 Task: Create a rule when a comment starting with text is posted to a card by me .
Action: Mouse moved to (943, 92)
Screenshot: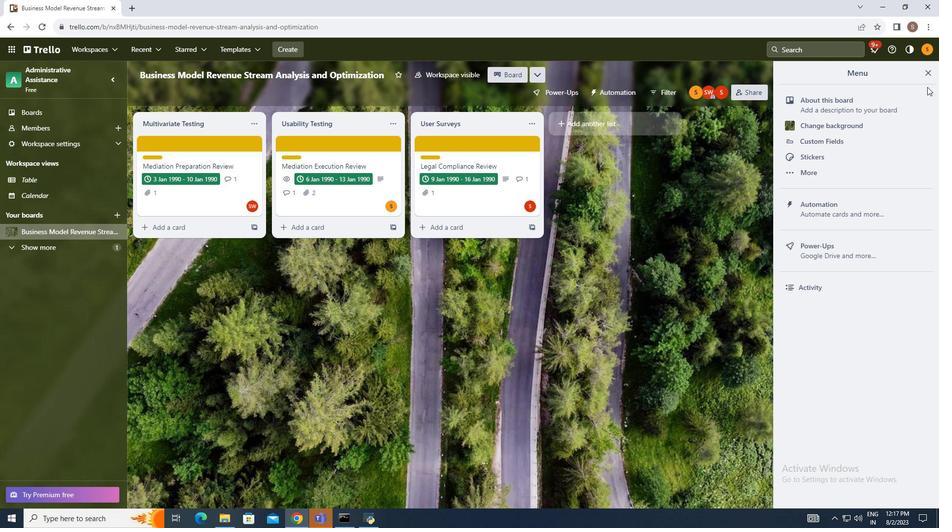 
Action: Mouse pressed left at (943, 92)
Screenshot: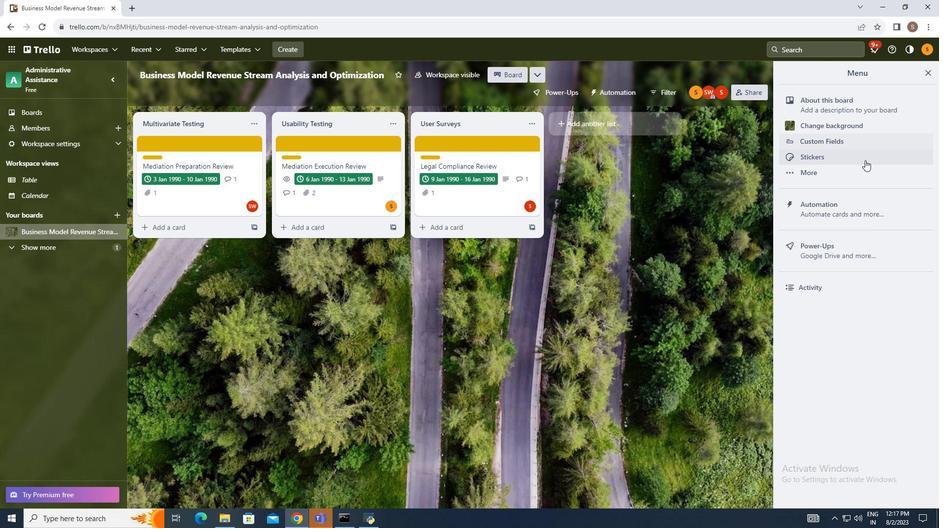 
Action: Mouse moved to (857, 215)
Screenshot: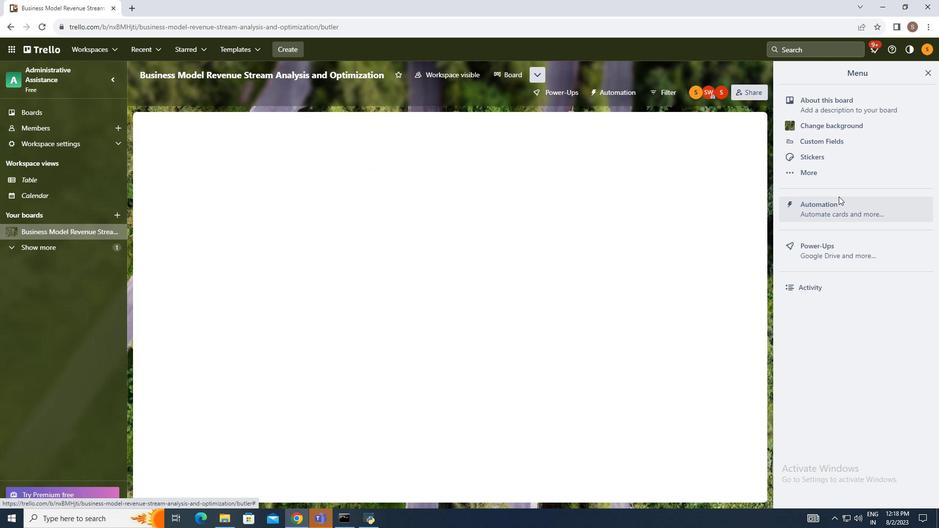 
Action: Mouse pressed left at (857, 215)
Screenshot: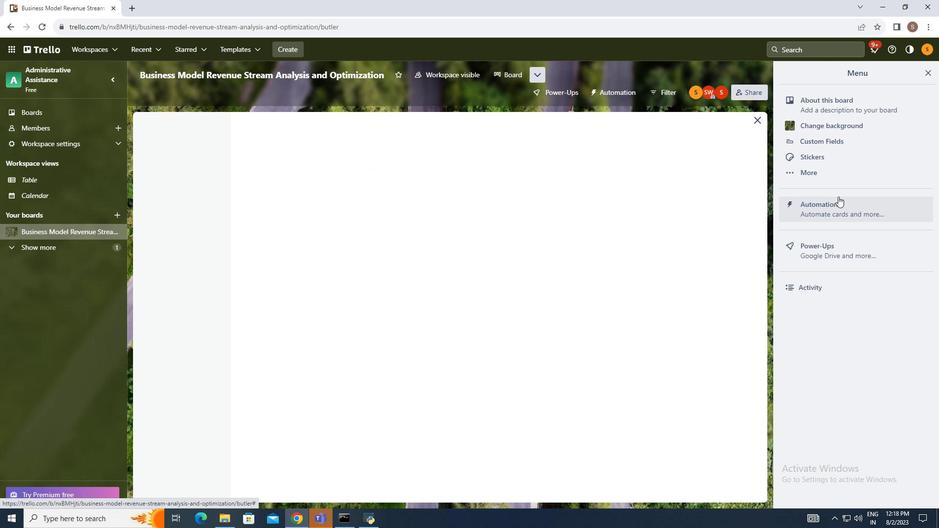 
Action: Mouse moved to (193, 194)
Screenshot: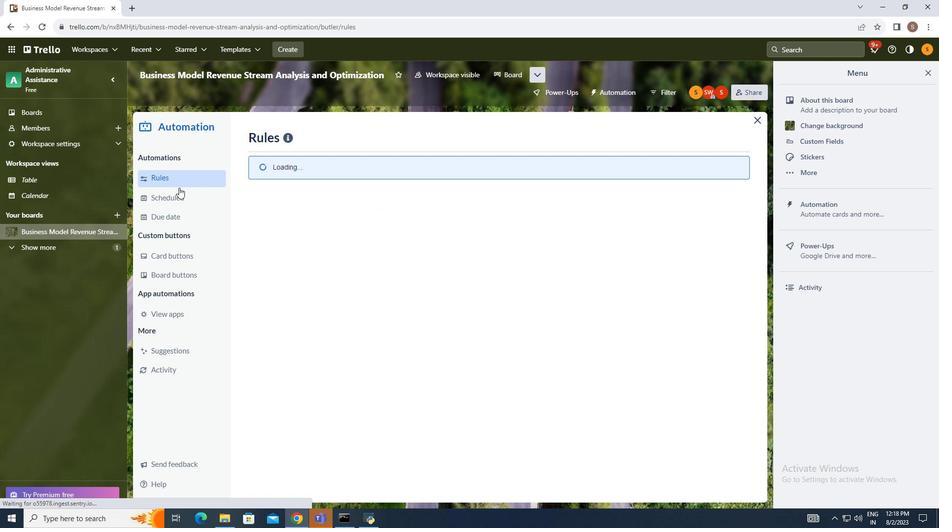
Action: Mouse pressed left at (193, 194)
Screenshot: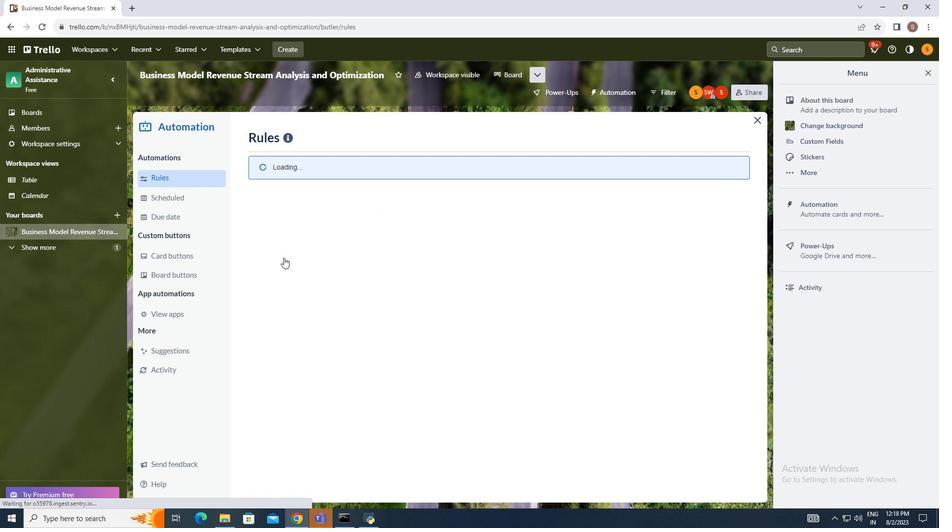 
Action: Mouse moved to (689, 158)
Screenshot: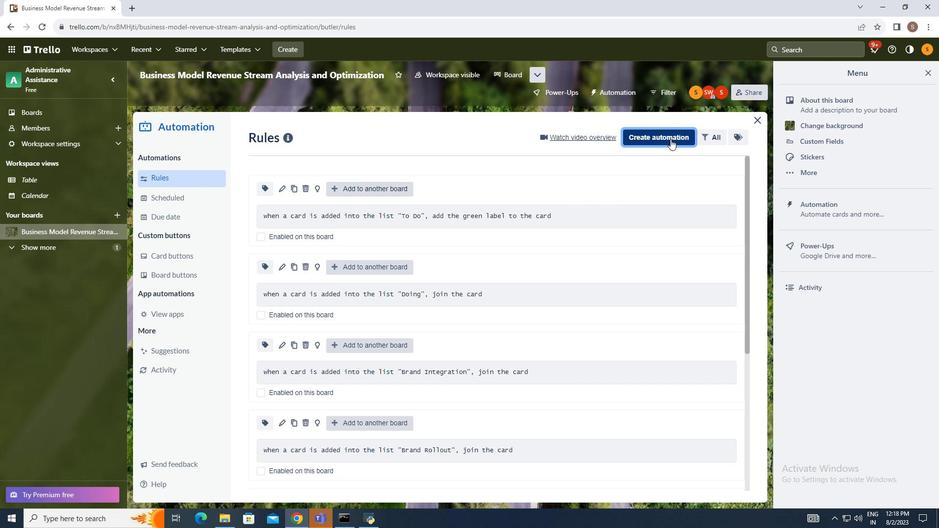 
Action: Mouse pressed left at (689, 158)
Screenshot: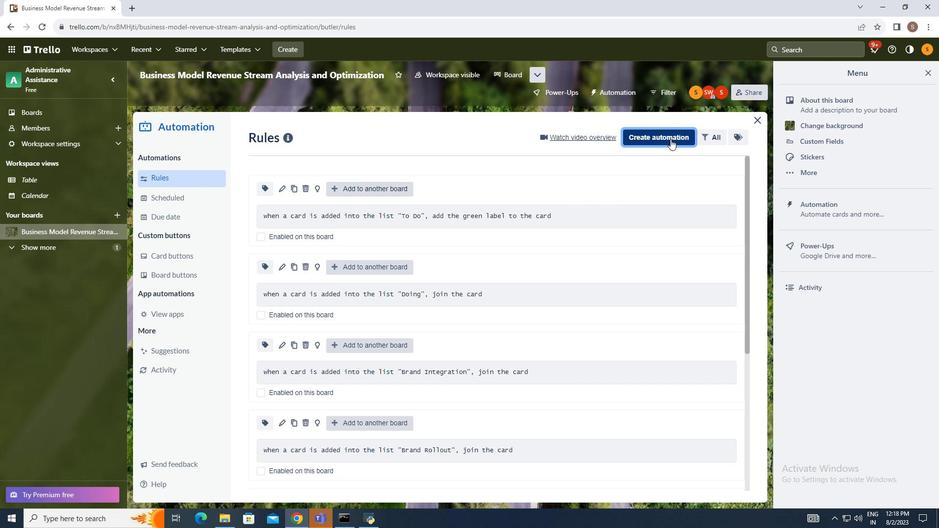 
Action: Mouse moved to (514, 248)
Screenshot: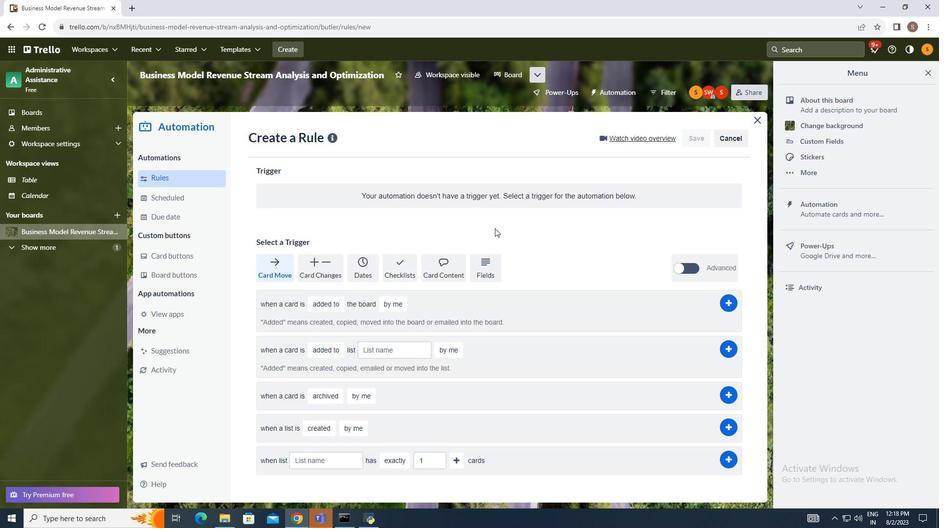 
Action: Mouse pressed left at (514, 248)
Screenshot: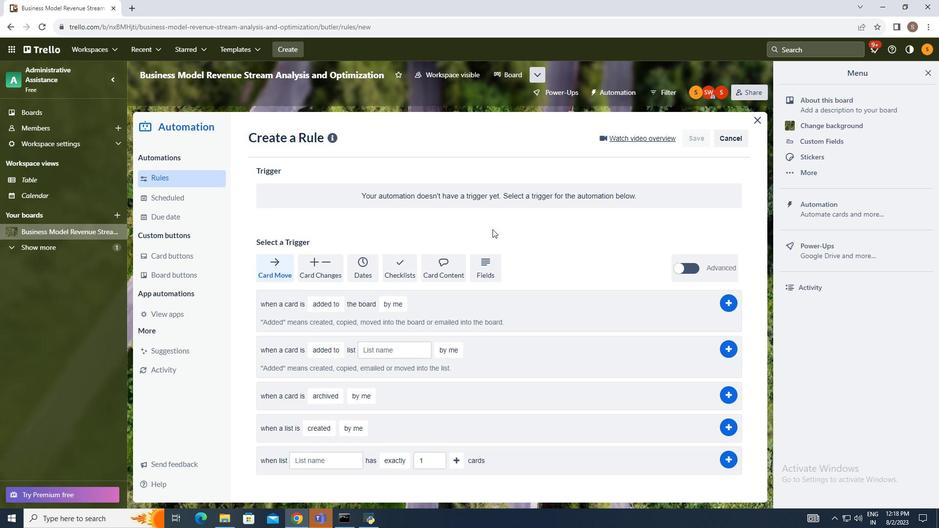 
Action: Mouse moved to (457, 283)
Screenshot: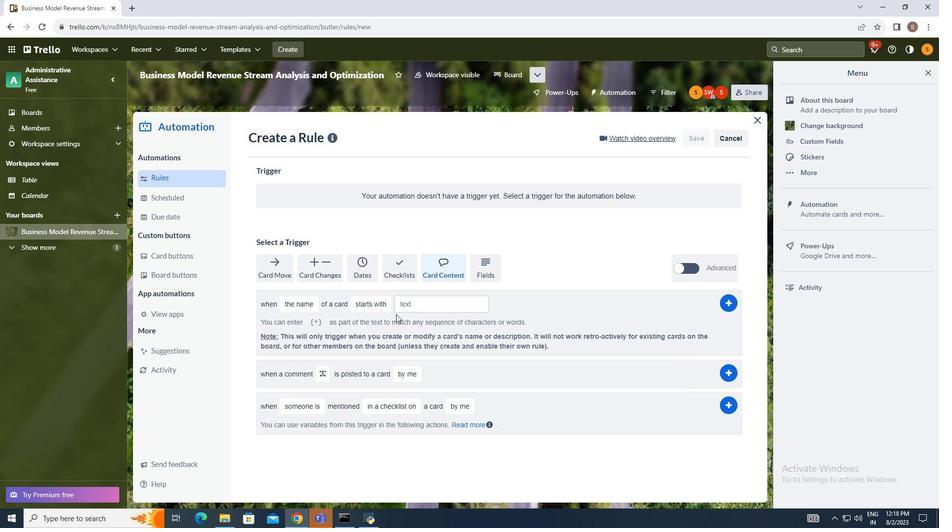 
Action: Mouse pressed left at (457, 283)
Screenshot: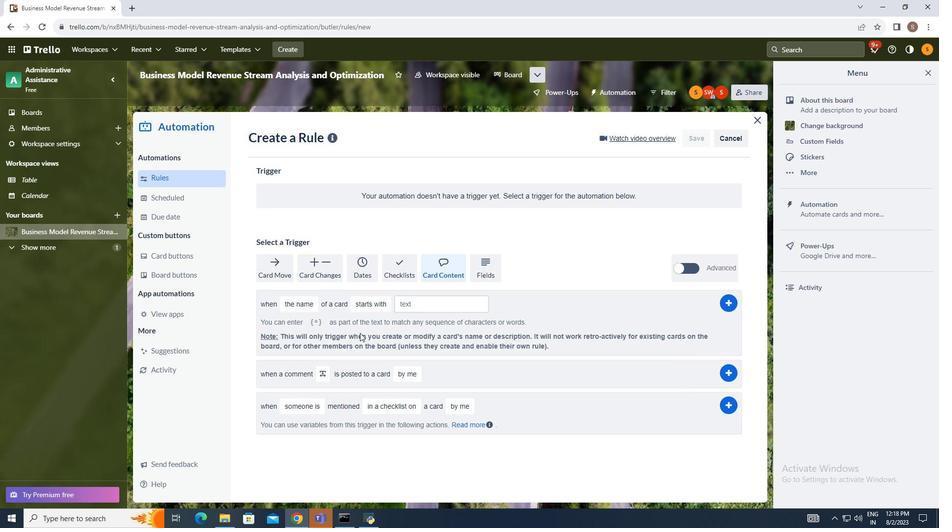 
Action: Mouse moved to (335, 393)
Screenshot: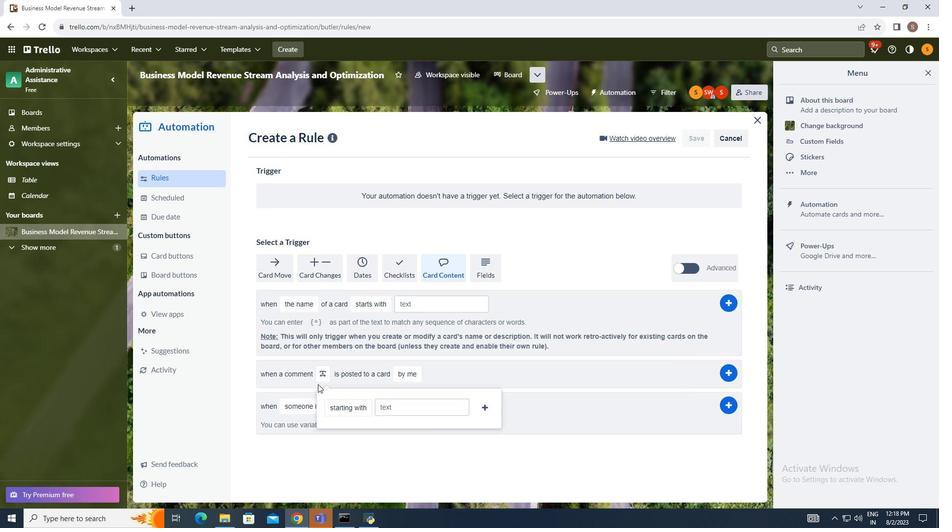 
Action: Mouse pressed left at (335, 393)
Screenshot: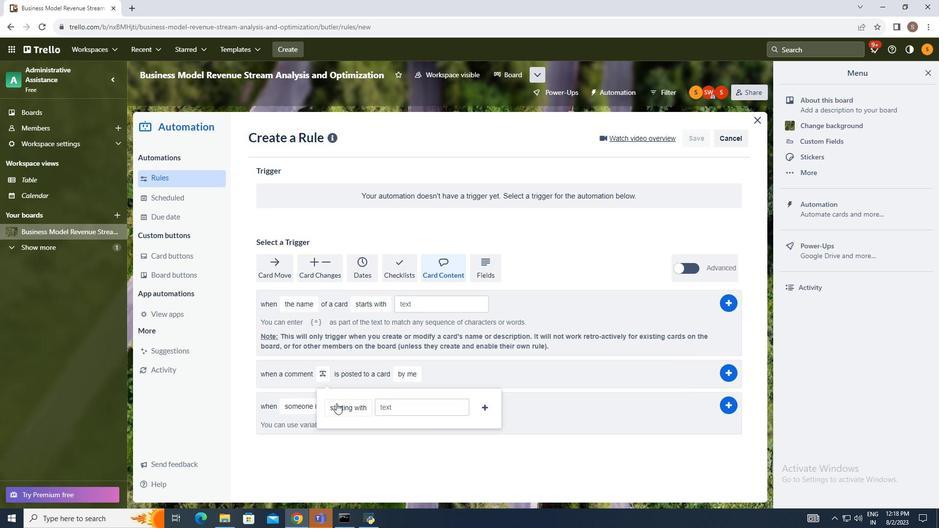 
Action: Mouse moved to (362, 422)
Screenshot: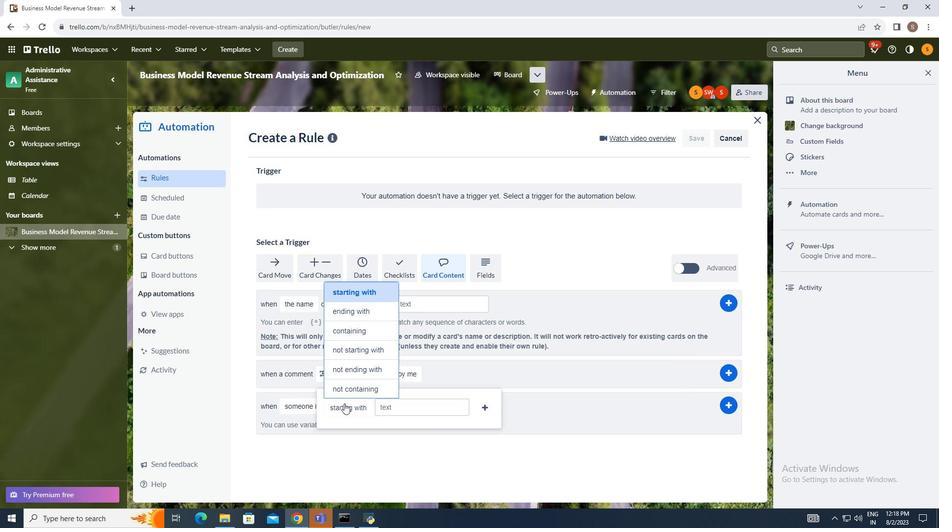 
Action: Mouse pressed left at (362, 422)
Screenshot: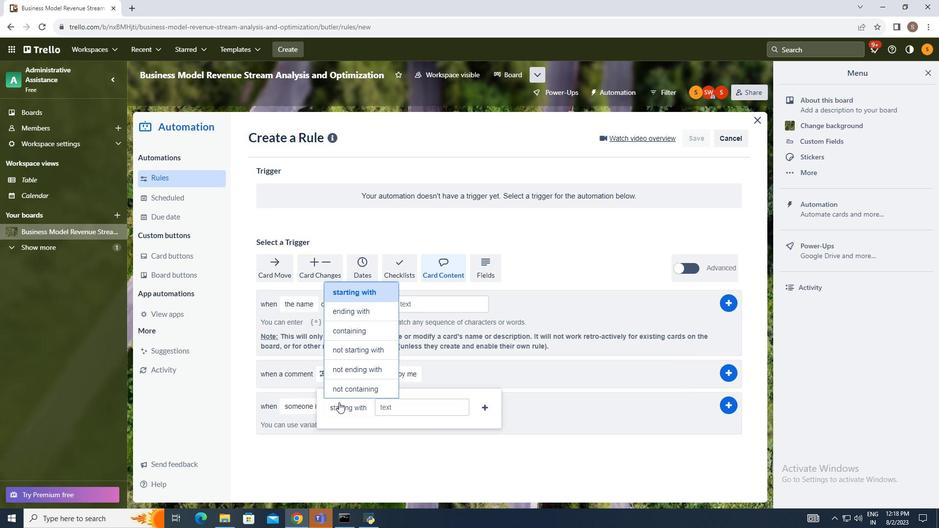
Action: Mouse moved to (377, 308)
Screenshot: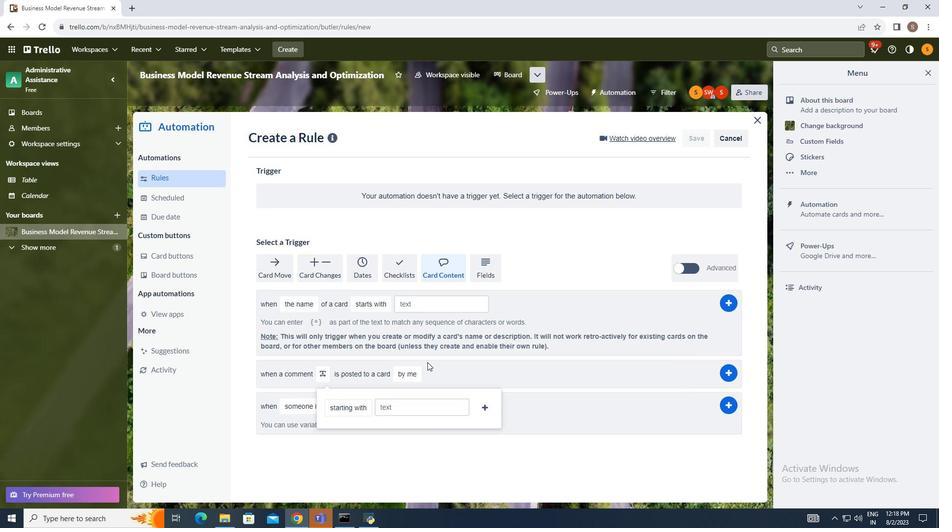 
Action: Mouse pressed left at (377, 308)
Screenshot: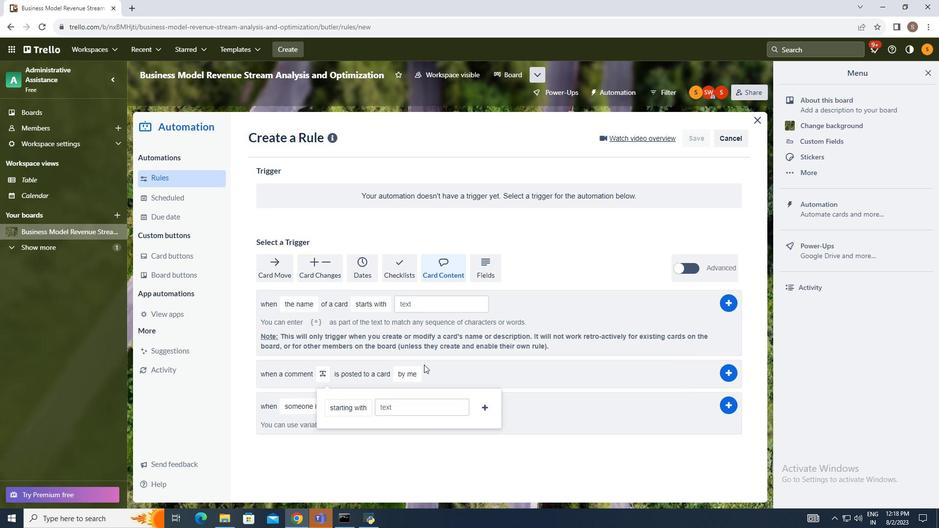 
Action: Mouse moved to (425, 429)
Screenshot: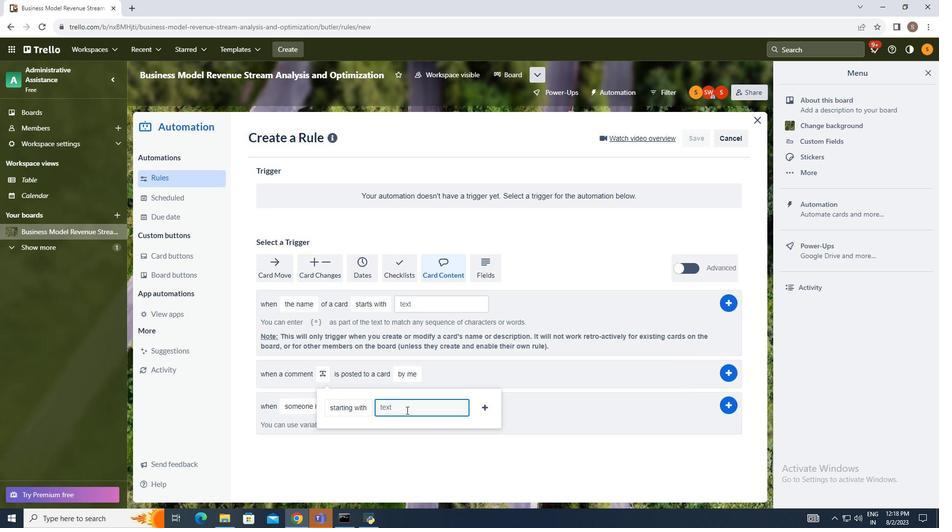 
Action: Mouse pressed left at (425, 429)
Screenshot: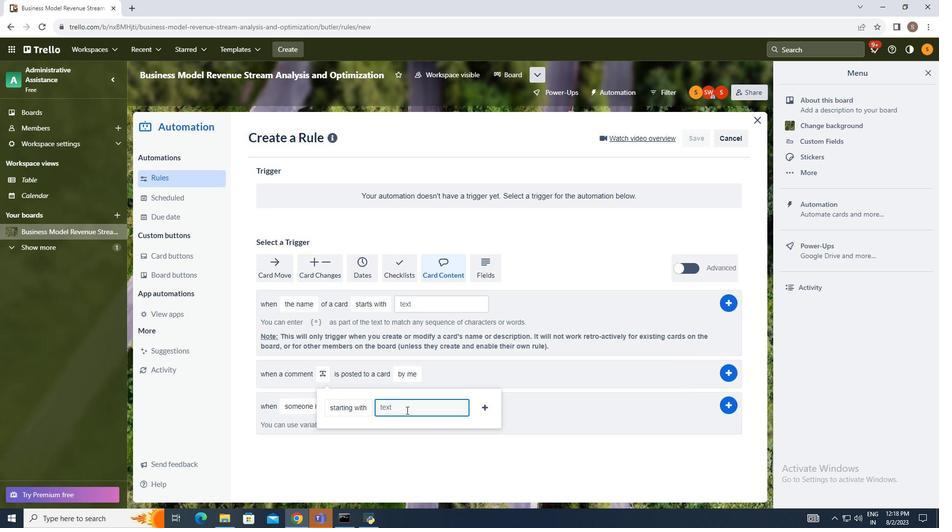 
Action: Key pressed text
Screenshot: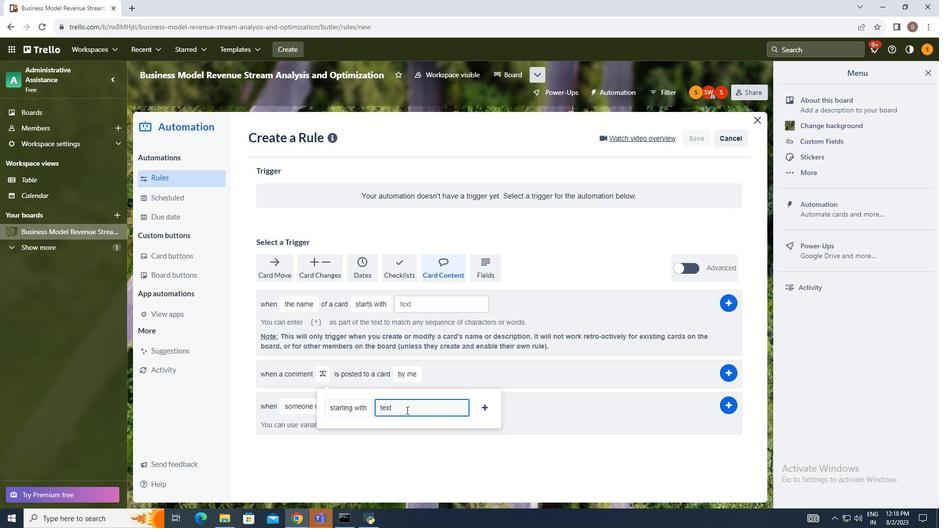 
Action: Mouse moved to (501, 427)
Screenshot: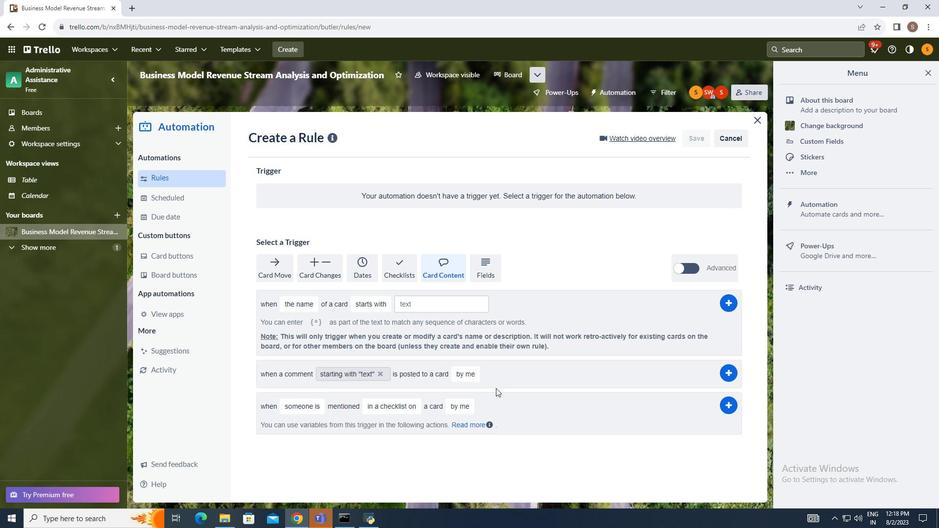 
Action: Mouse pressed left at (501, 427)
Screenshot: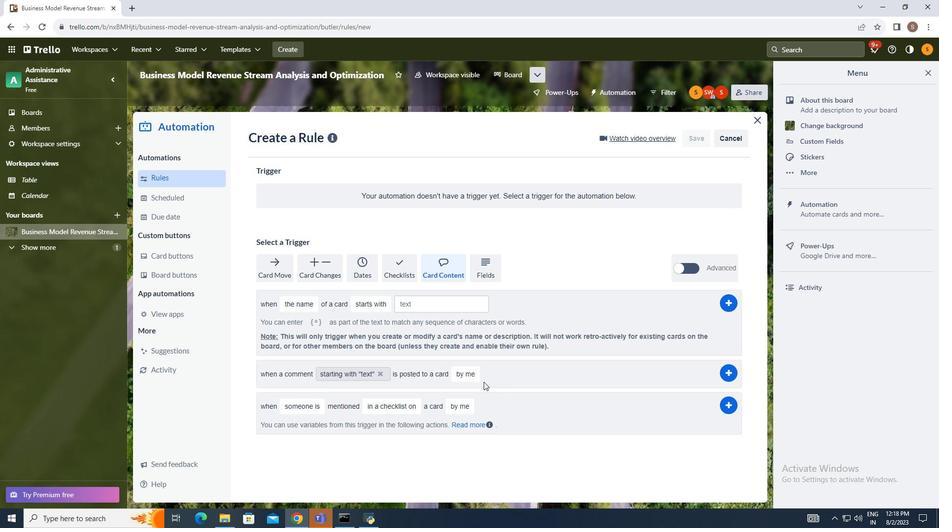 
Action: Mouse moved to (484, 391)
Screenshot: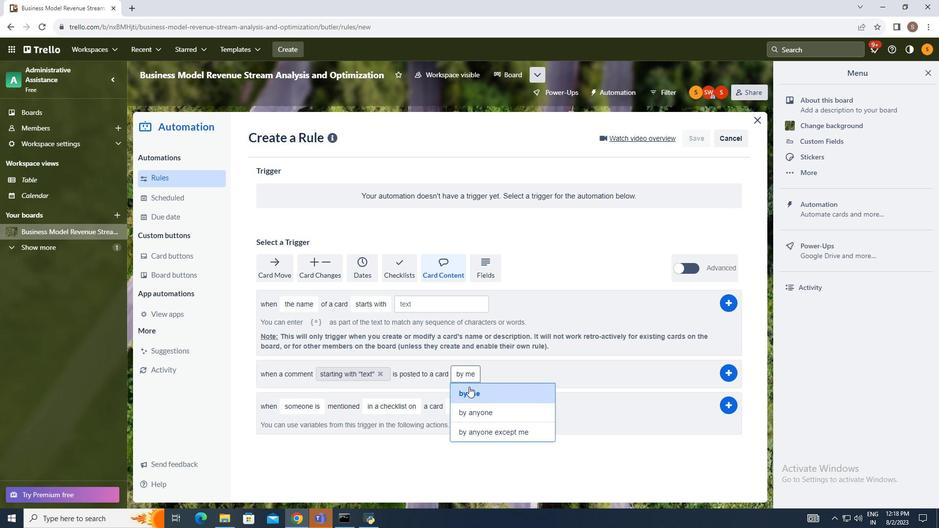 
Action: Mouse pressed left at (484, 391)
Screenshot: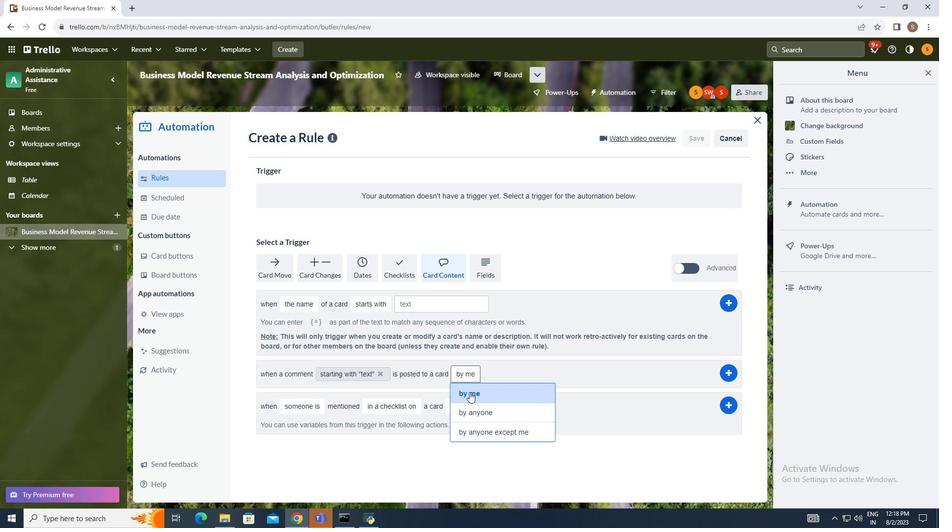 
Action: Mouse moved to (488, 410)
Screenshot: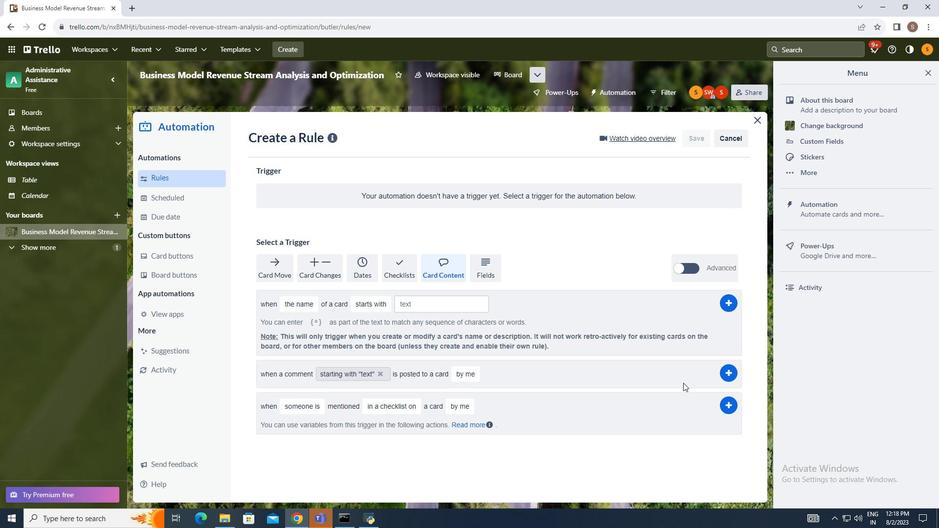 
Action: Mouse pressed left at (488, 410)
Screenshot: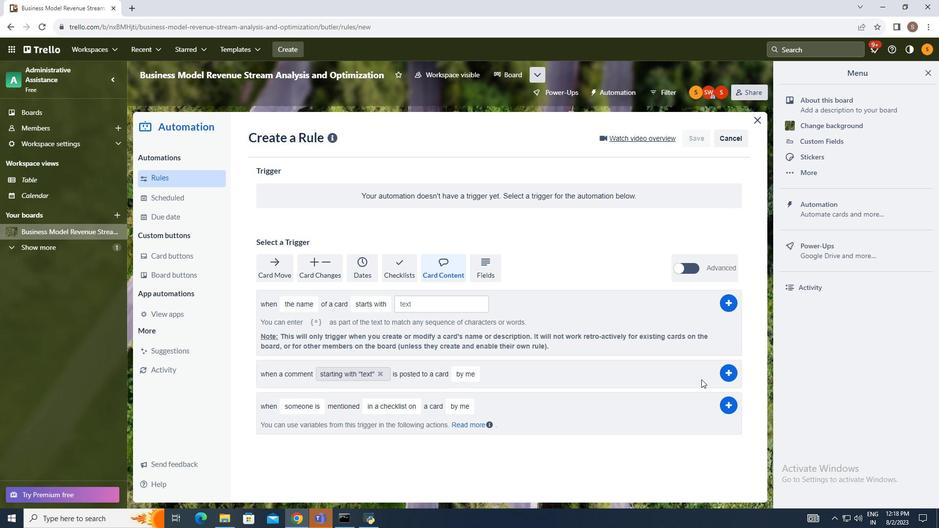 
Action: Mouse moved to (746, 391)
Screenshot: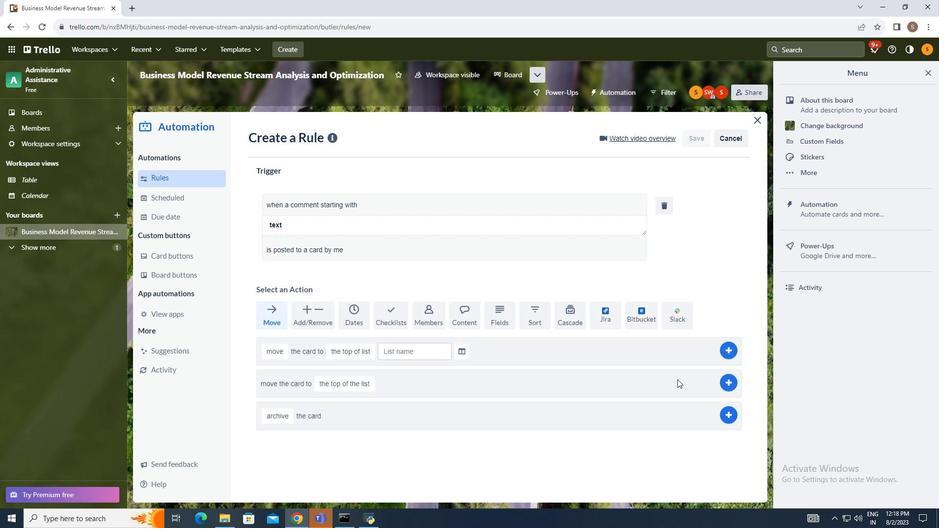 
Action: Mouse pressed left at (746, 391)
Screenshot: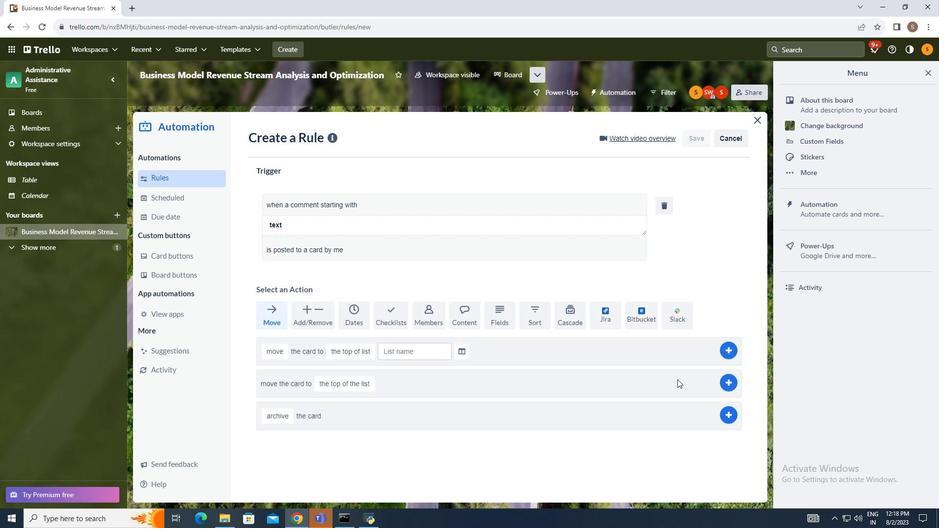 
Action: Mouse moved to (696, 398)
Screenshot: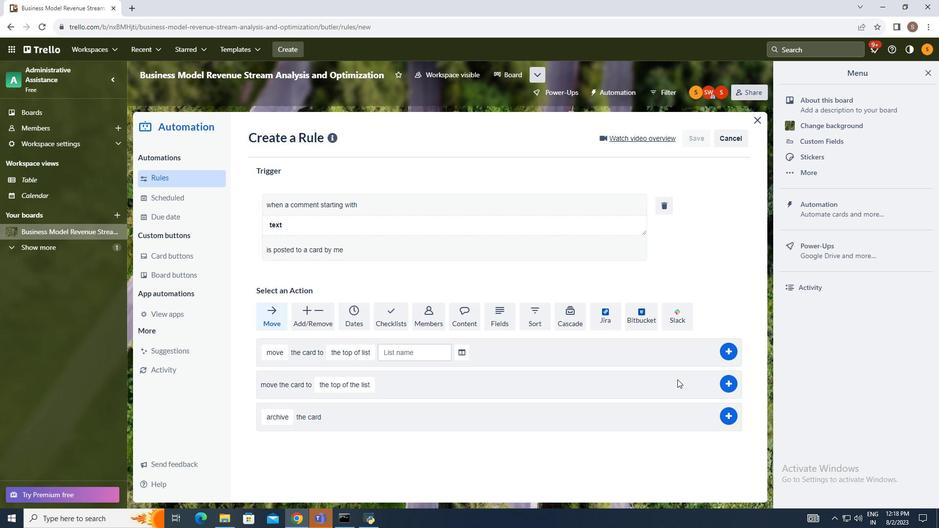 
